 Task: Search for a one-way flight from Appleton to Cedar Rapids on Tuesday, 9 May for 6 travelers in Premium economy.
Action: Mouse moved to (338, 116)
Screenshot: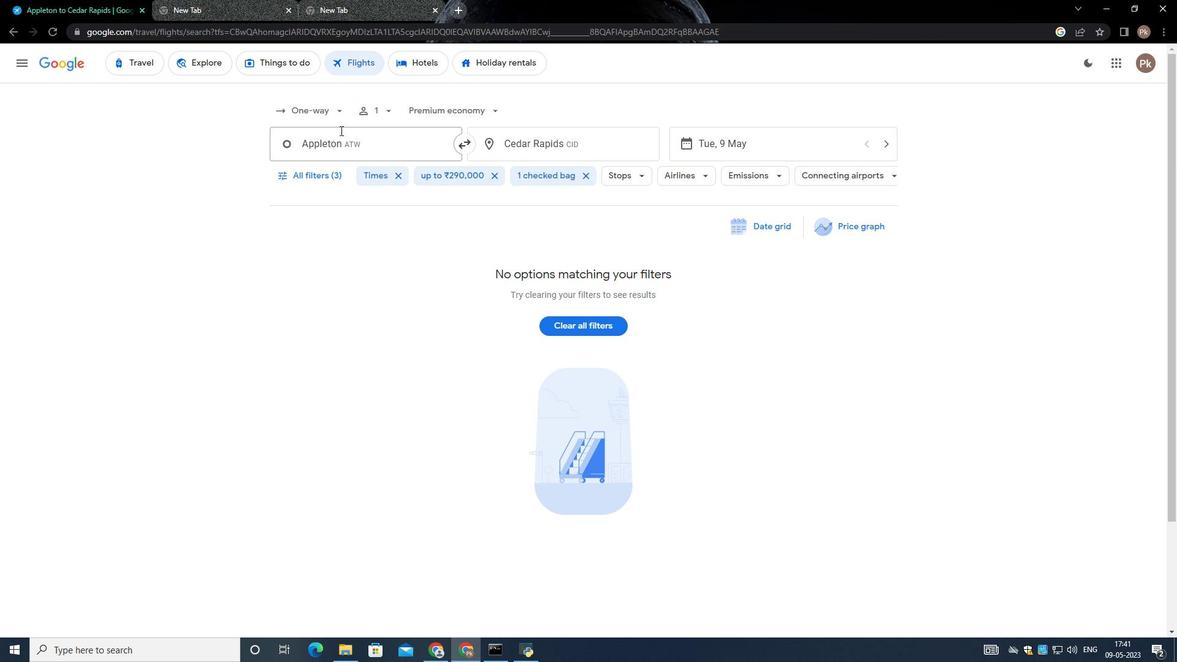 
Action: Mouse pressed left at (338, 116)
Screenshot: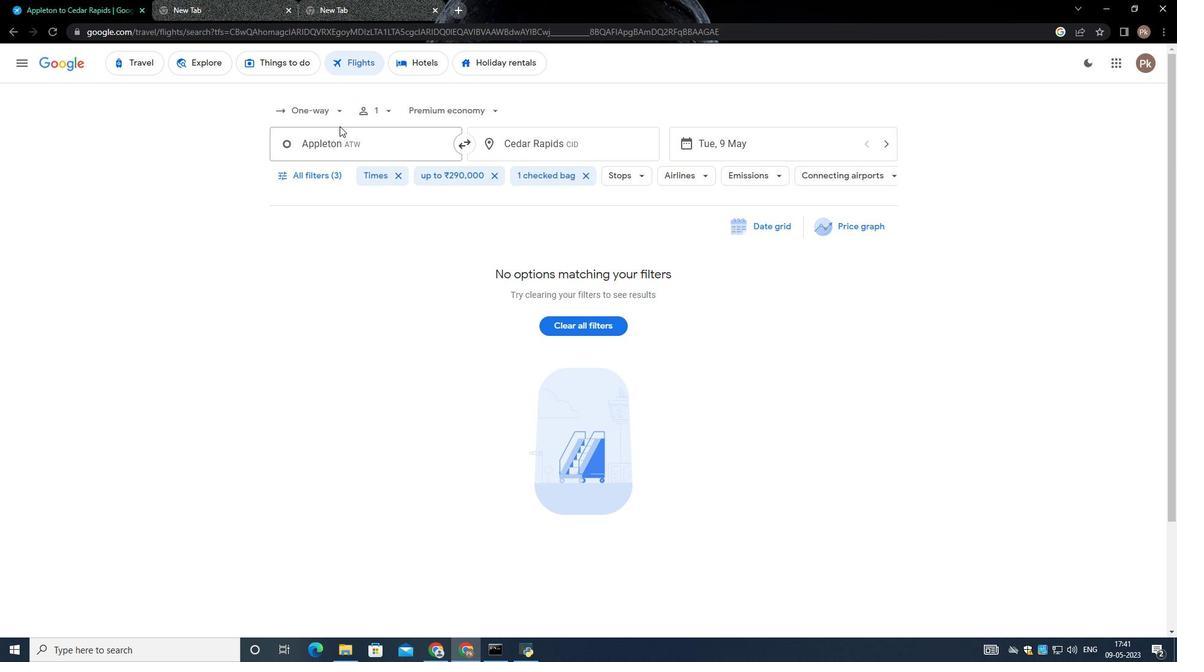 
Action: Mouse moved to (337, 161)
Screenshot: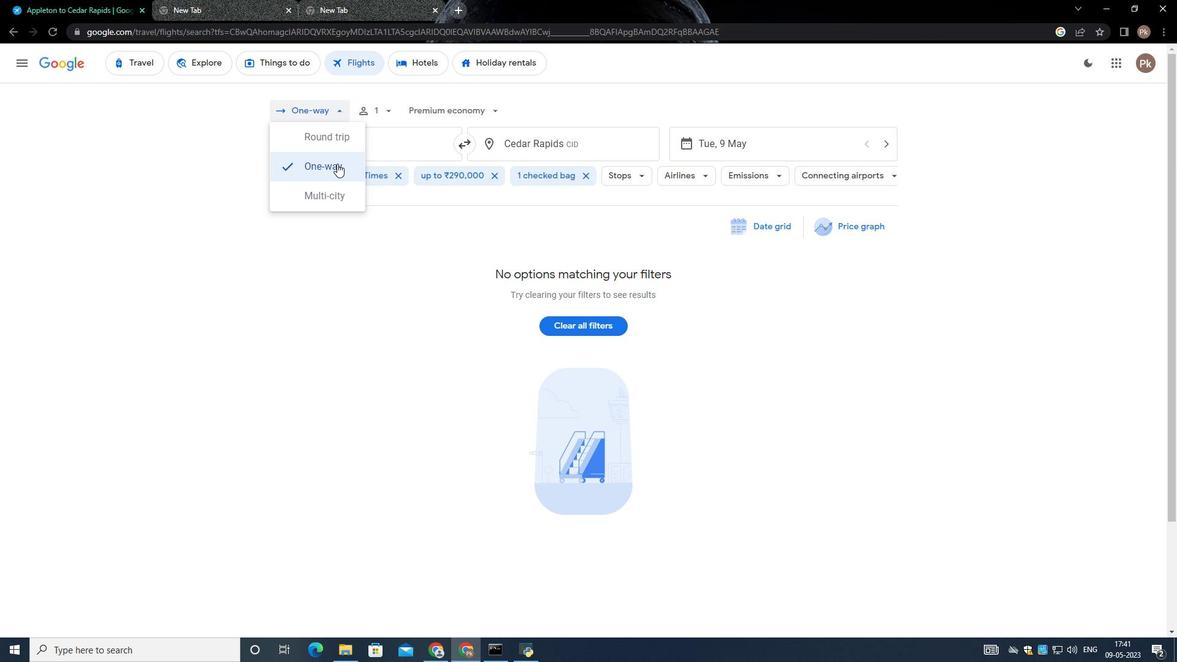 
Action: Mouse pressed left at (337, 161)
Screenshot: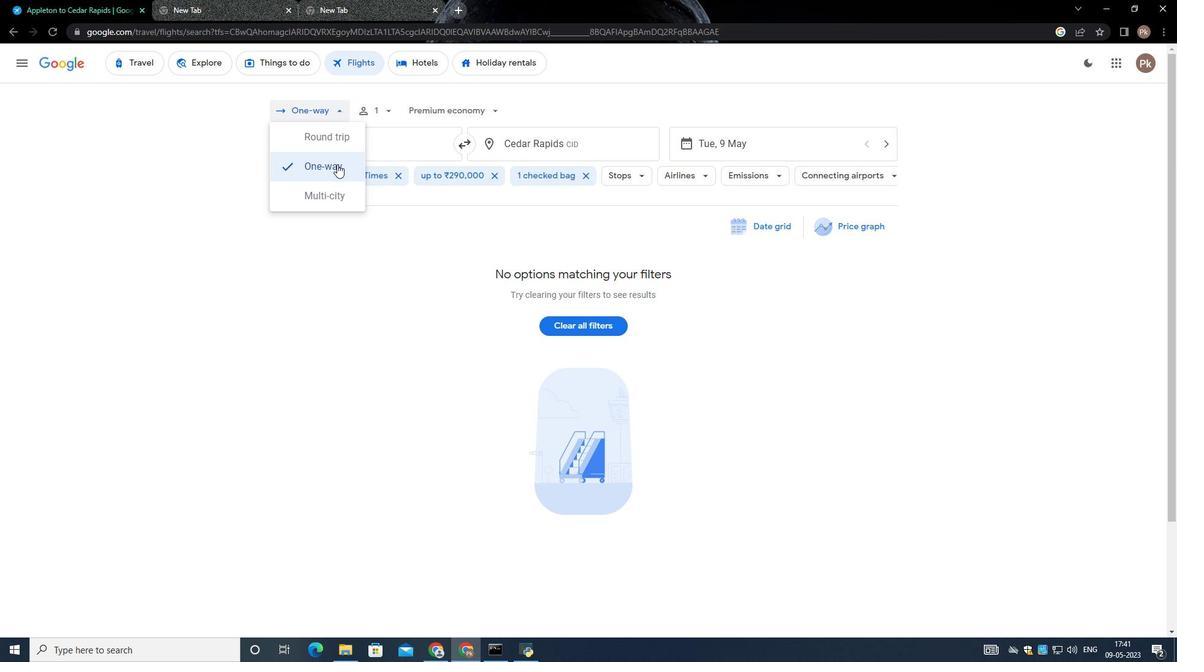 
Action: Mouse moved to (390, 107)
Screenshot: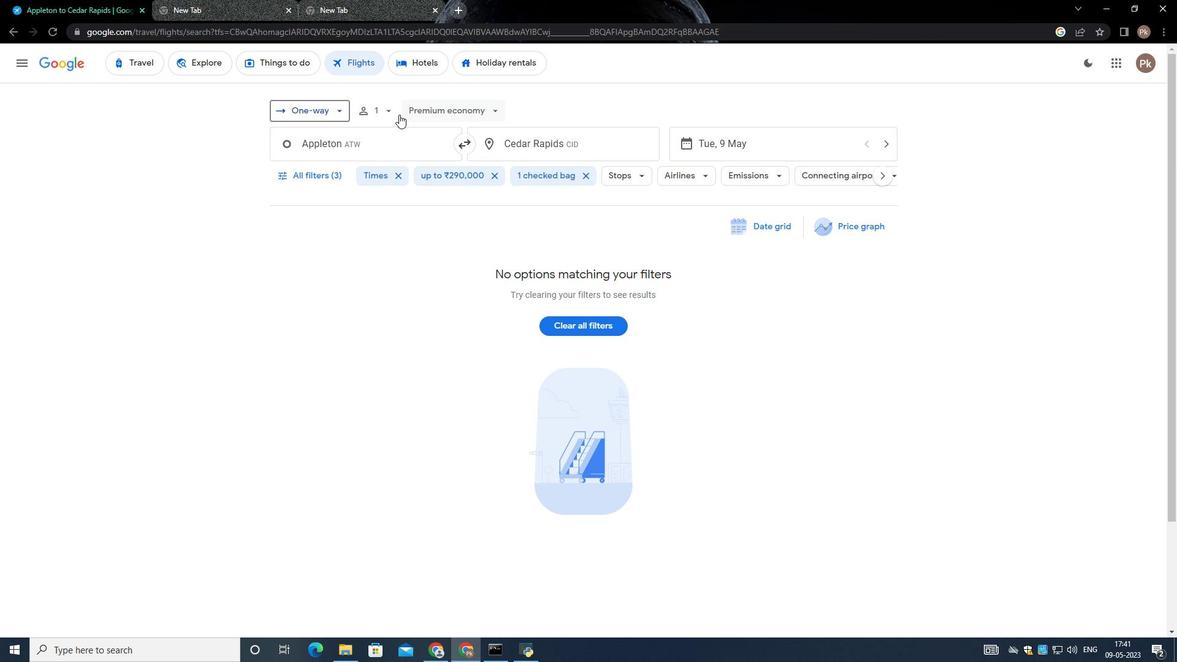 
Action: Mouse pressed left at (390, 107)
Screenshot: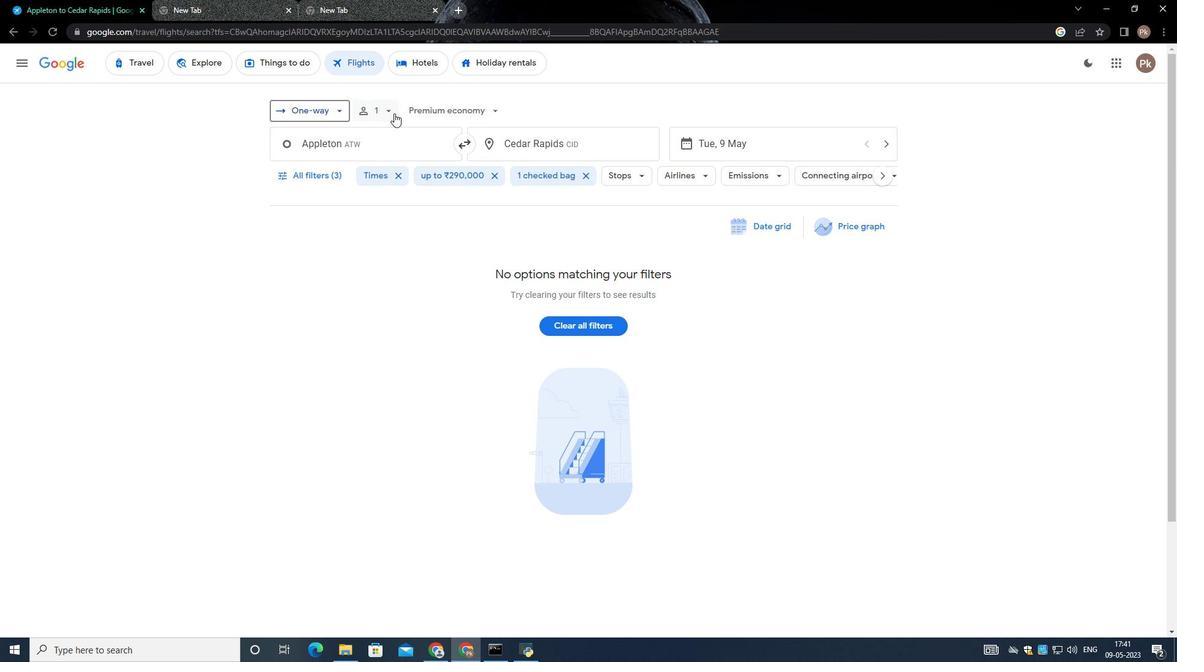 
Action: Mouse moved to (484, 135)
Screenshot: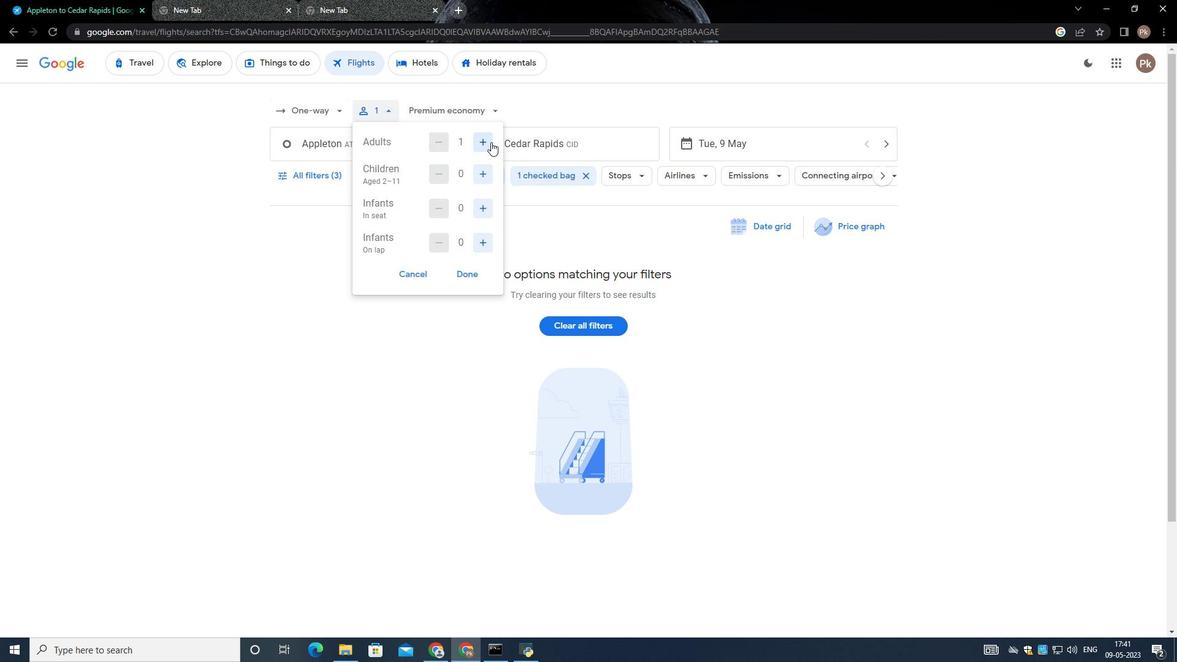
Action: Mouse pressed left at (484, 135)
Screenshot: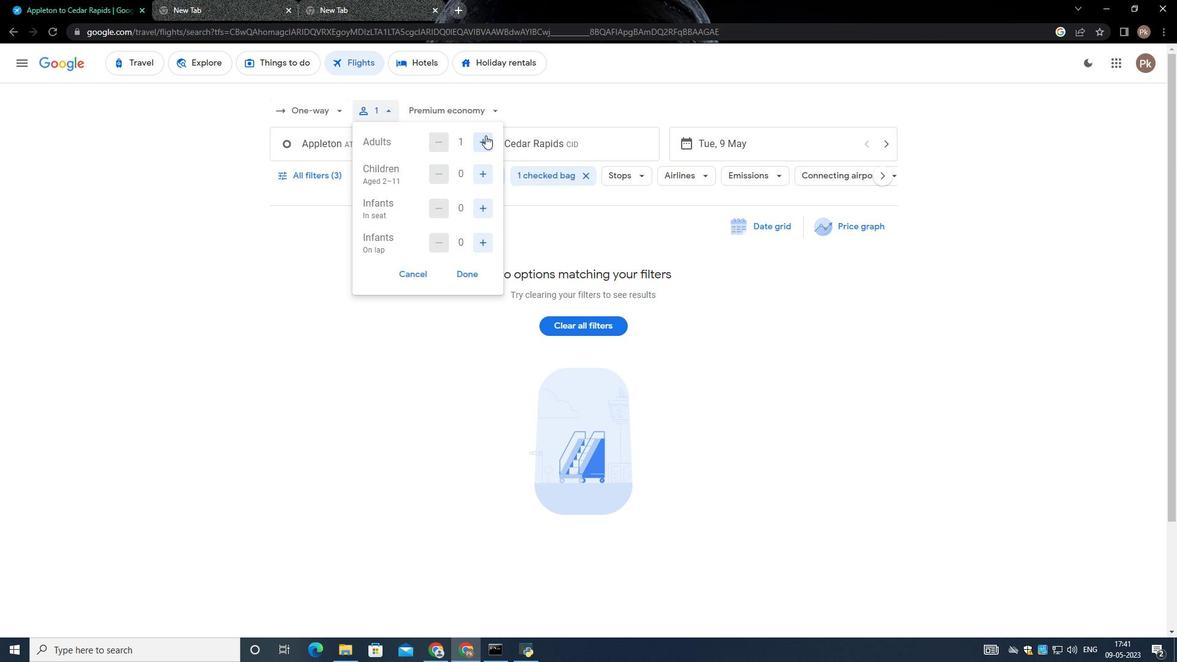 
Action: Mouse moved to (484, 136)
Screenshot: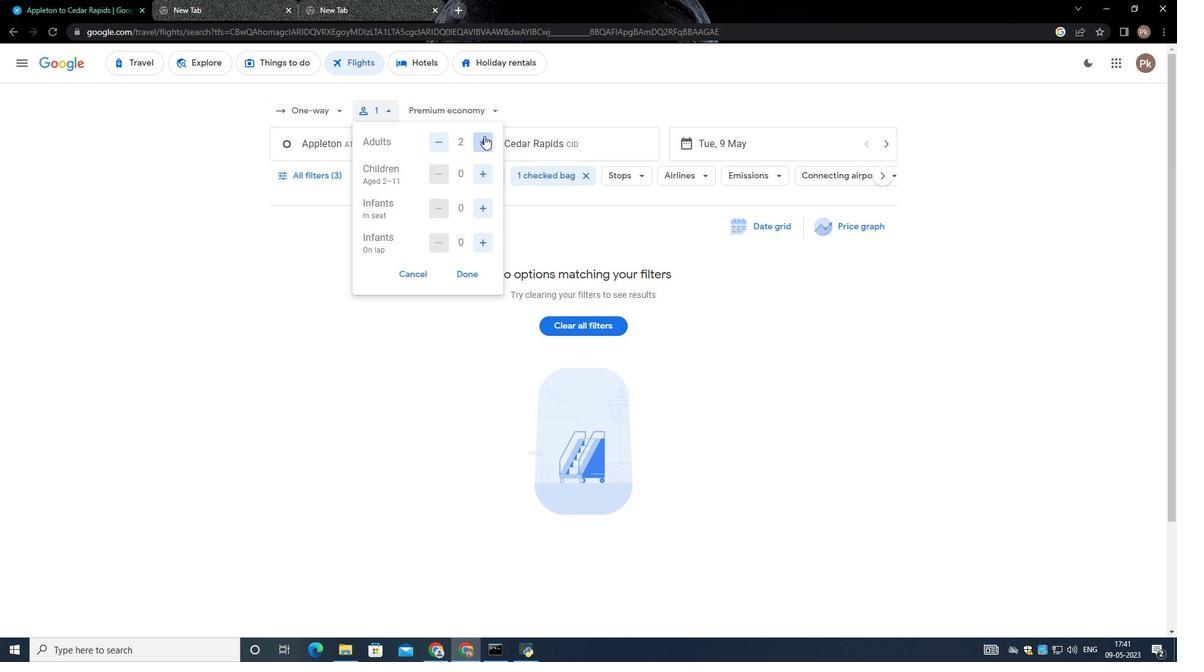 
Action: Mouse pressed left at (484, 136)
Screenshot: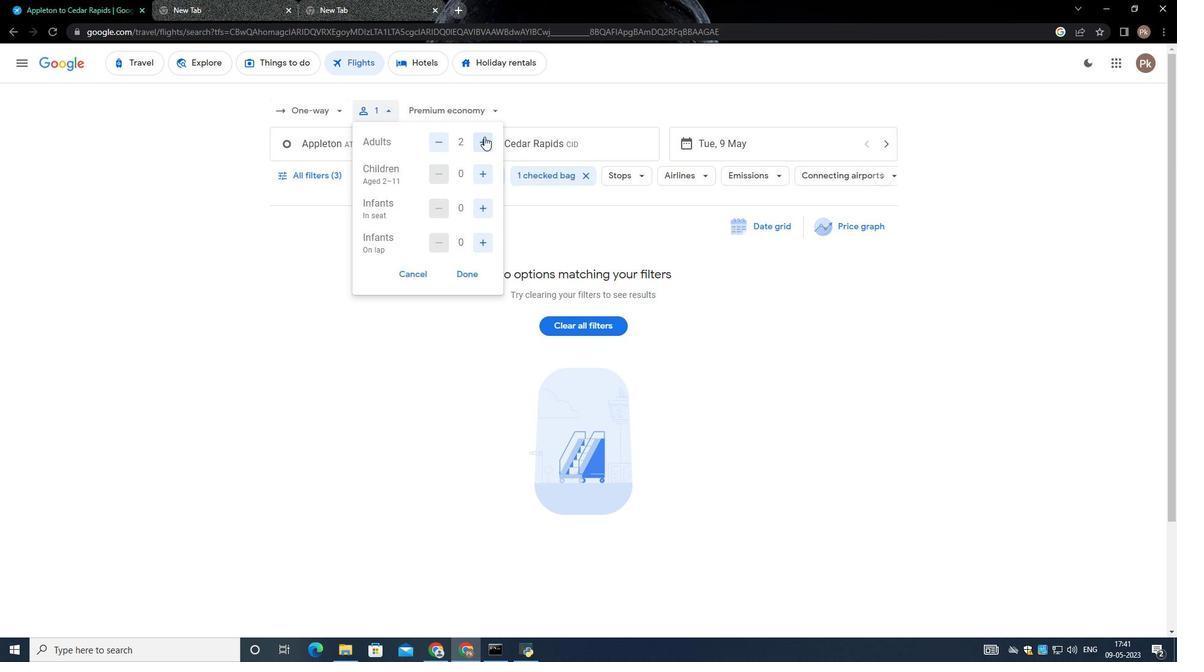 
Action: Mouse moved to (483, 173)
Screenshot: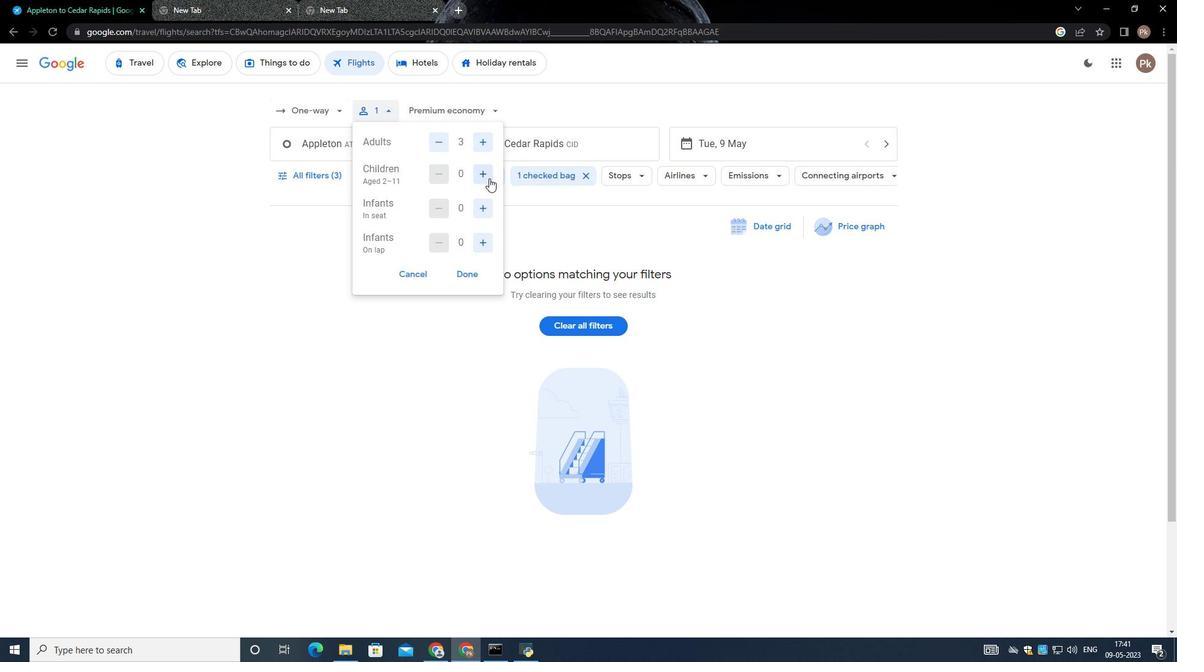 
Action: Mouse pressed left at (483, 173)
Screenshot: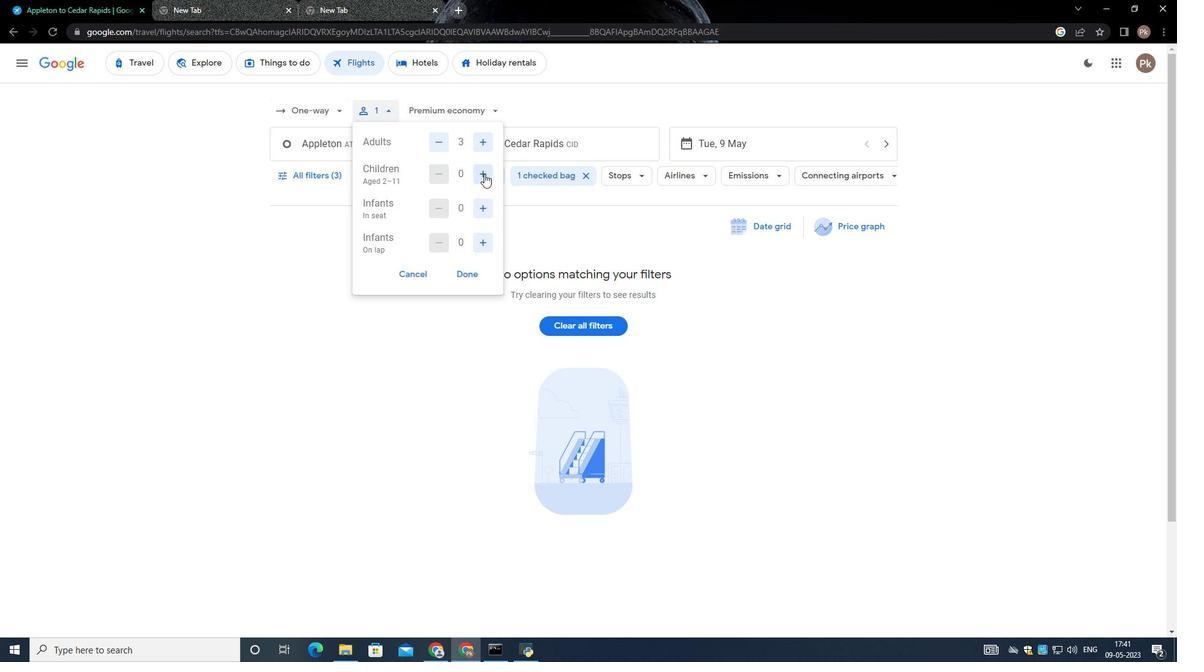 
Action: Mouse pressed left at (483, 173)
Screenshot: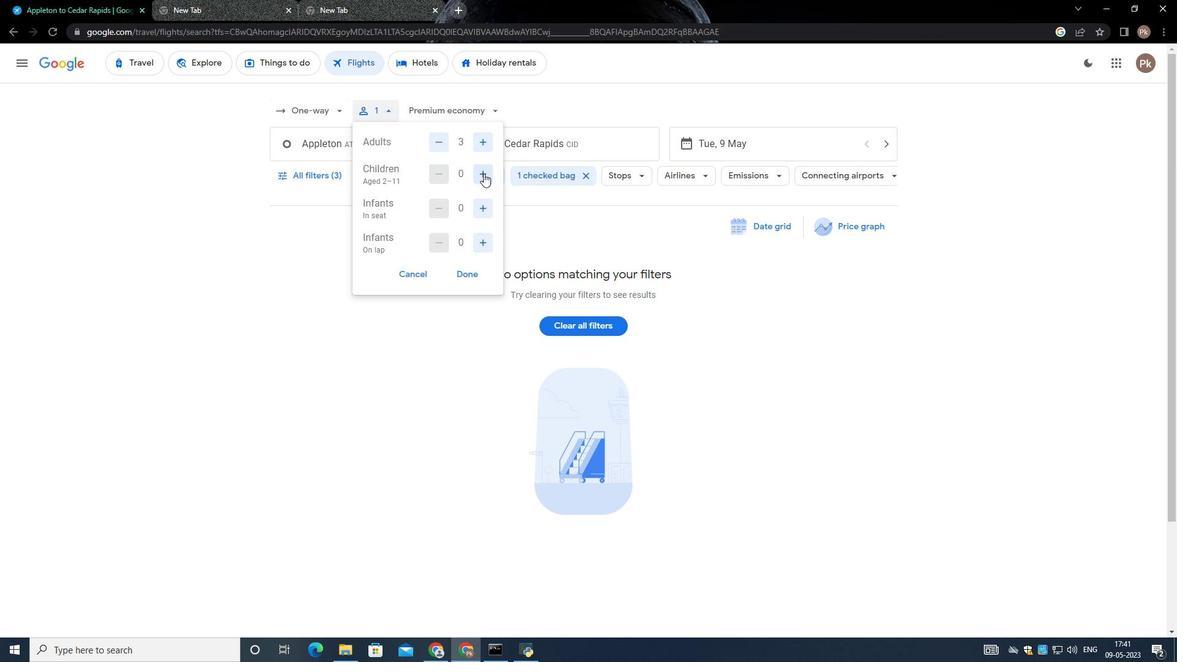 
Action: Mouse moved to (485, 172)
Screenshot: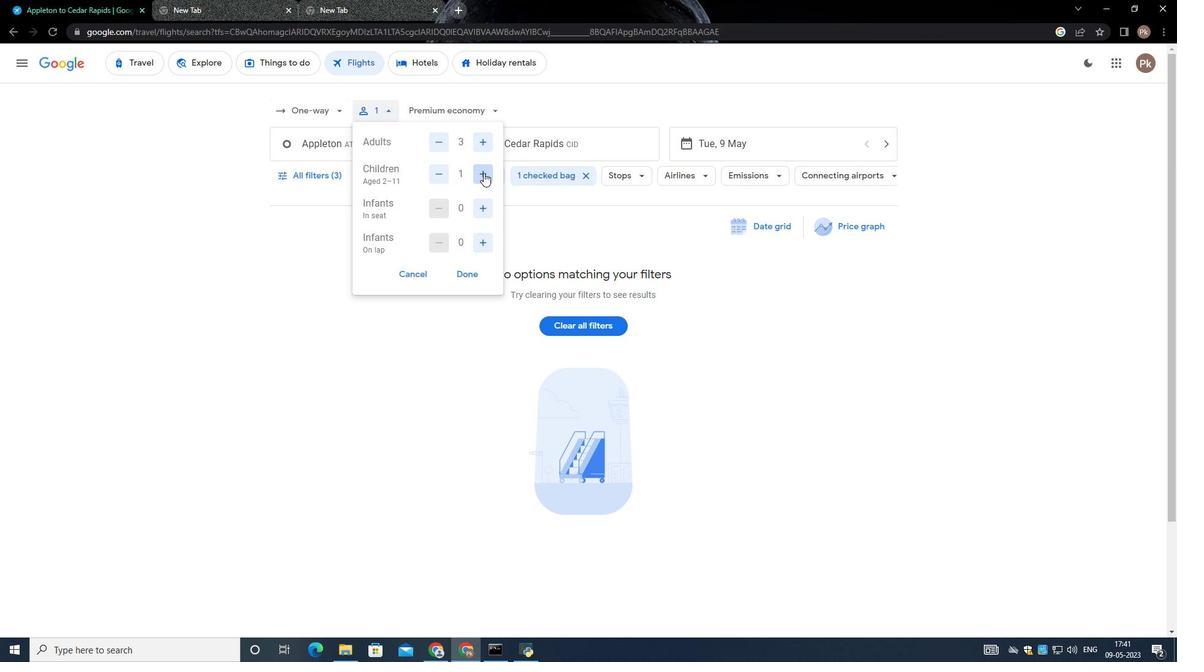 
Action: Mouse pressed left at (485, 172)
Screenshot: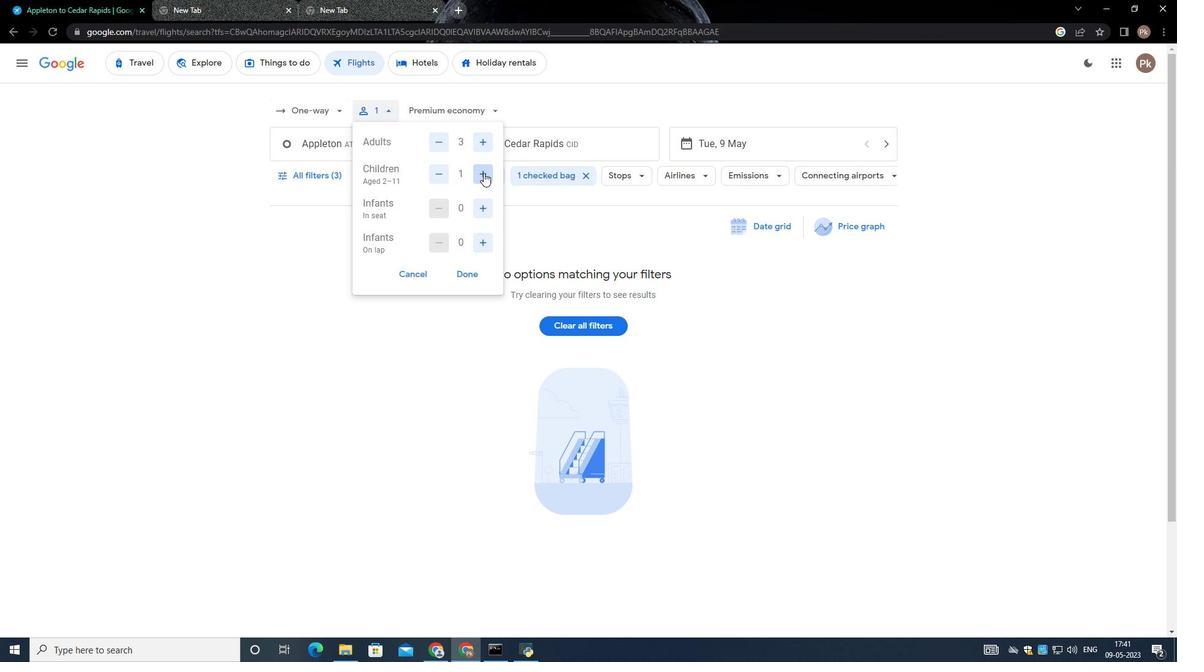 
Action: Mouse moved to (465, 275)
Screenshot: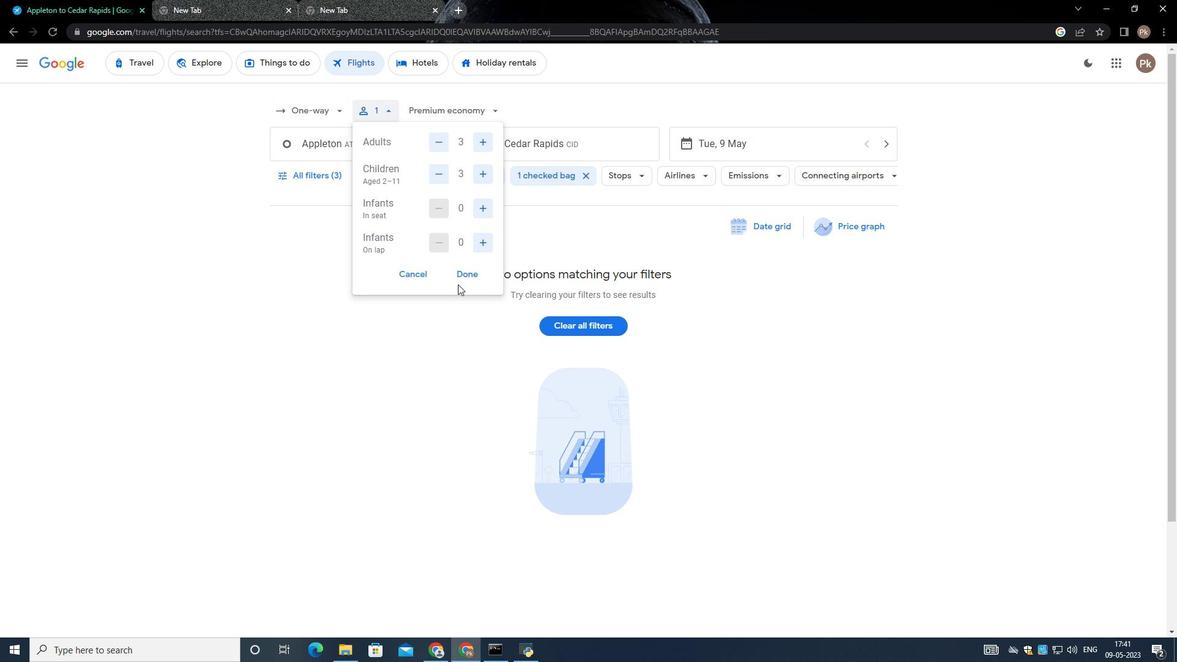 
Action: Mouse pressed left at (465, 275)
Screenshot: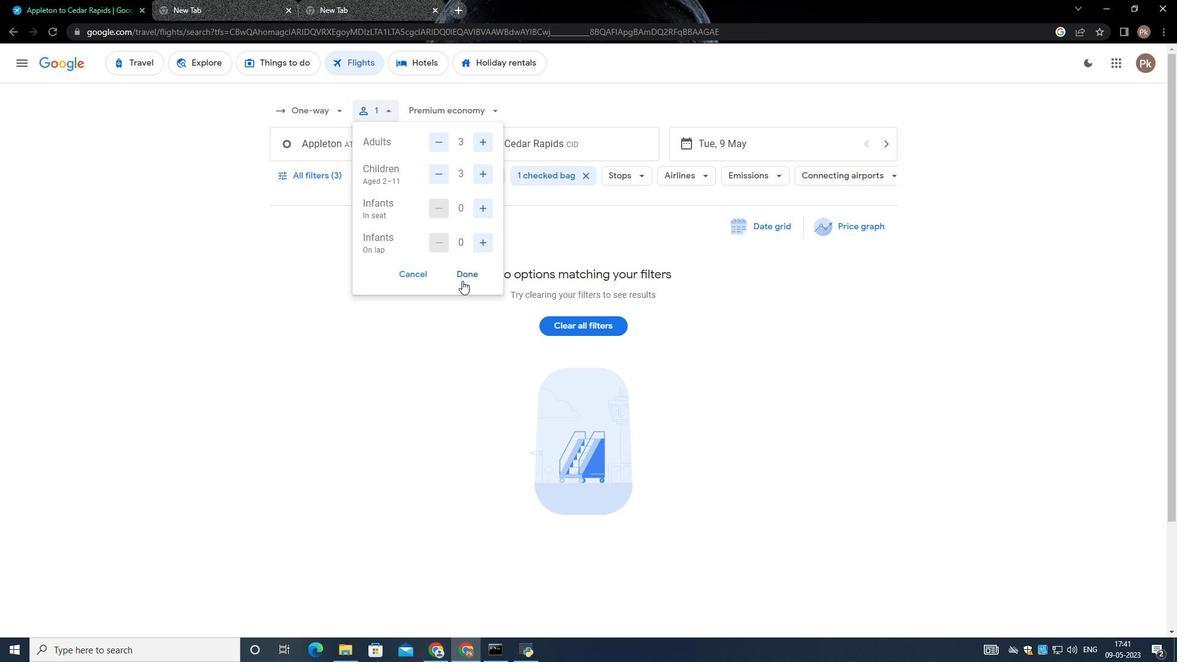 
Action: Mouse moved to (470, 115)
Screenshot: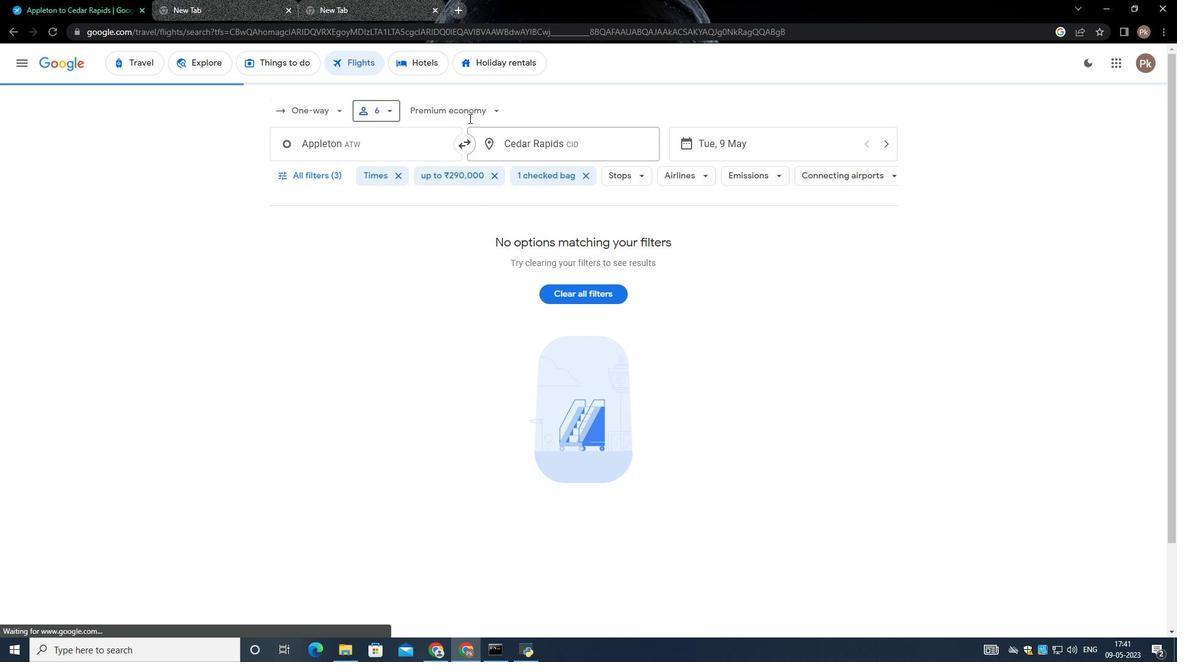 
Action: Mouse pressed left at (470, 115)
Screenshot: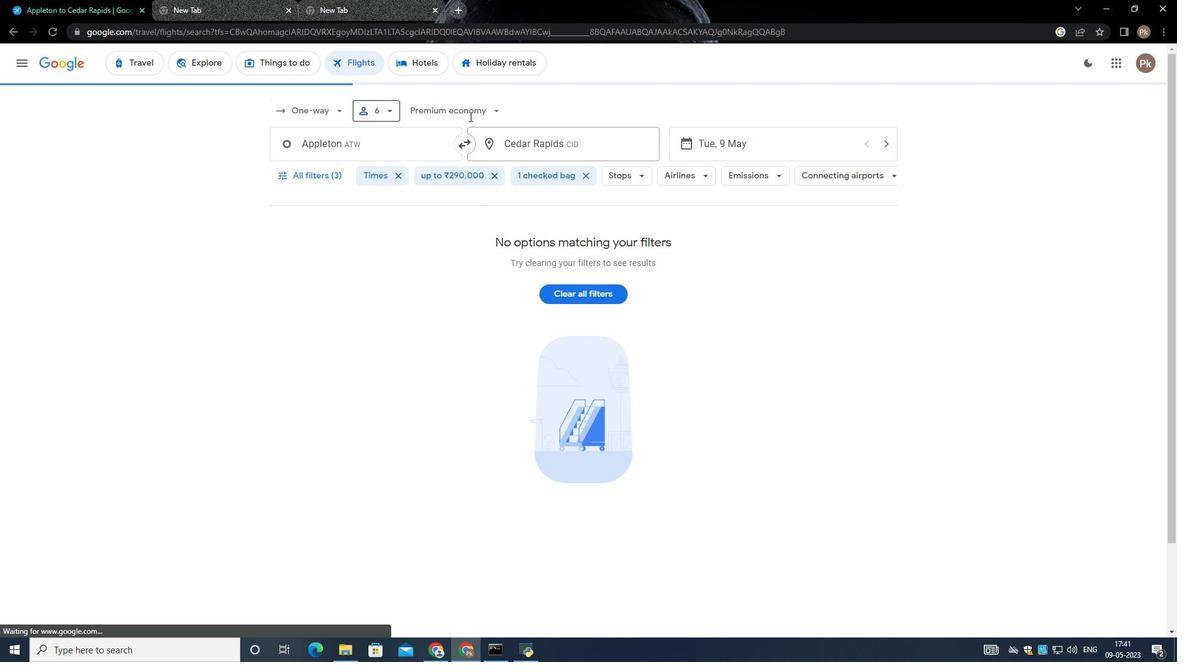 
Action: Mouse moved to (464, 166)
Screenshot: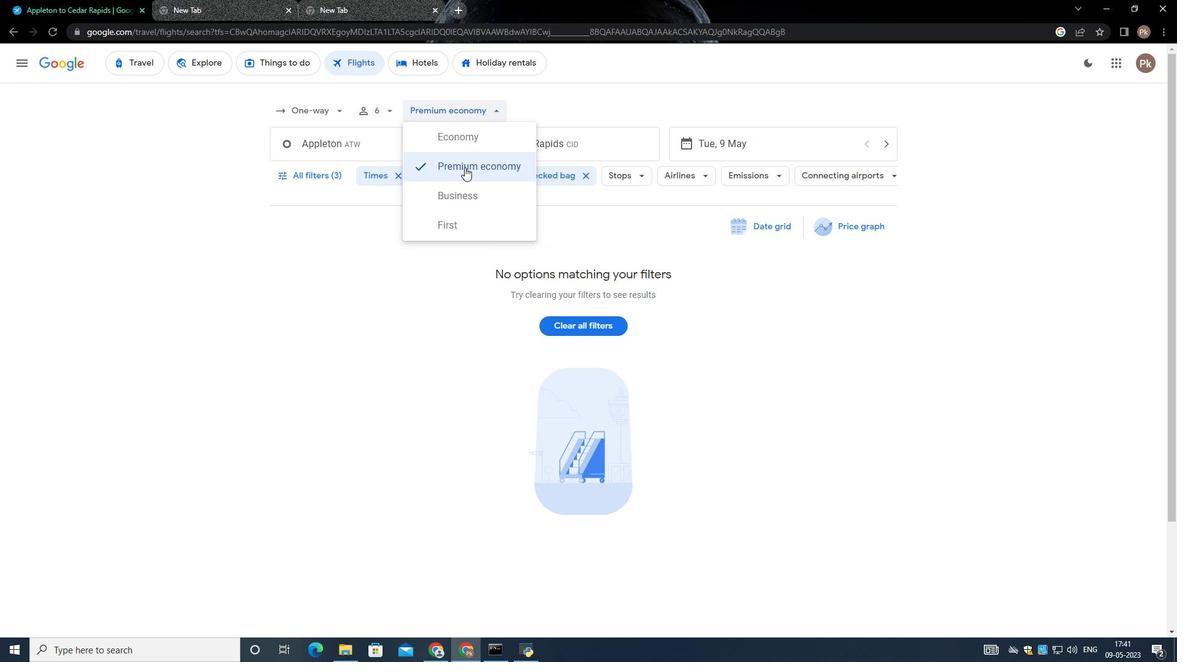 
Action: Mouse pressed left at (464, 166)
Screenshot: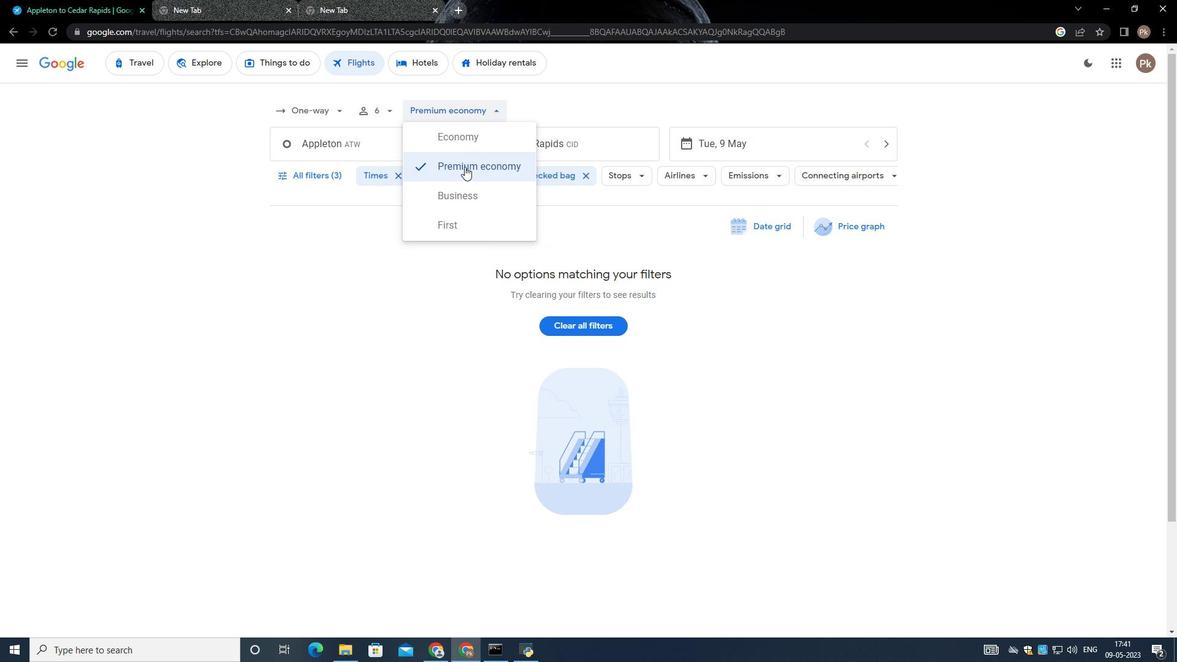 
Action: Mouse moved to (333, 147)
Screenshot: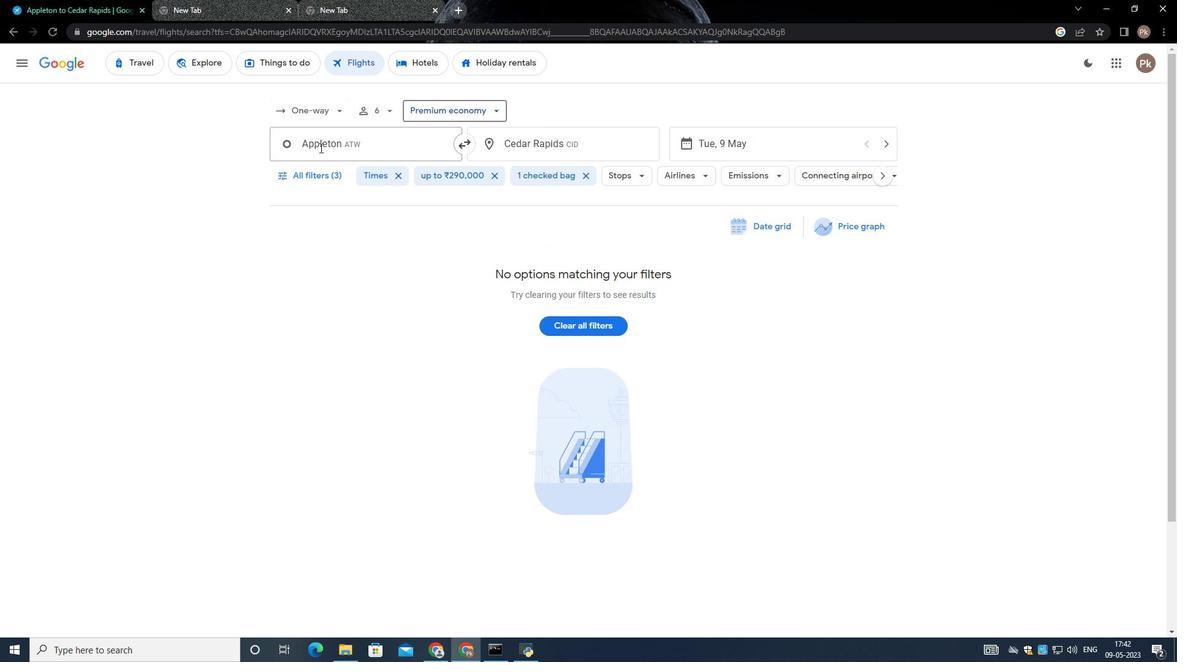 
Action: Mouse pressed left at (333, 147)
Screenshot: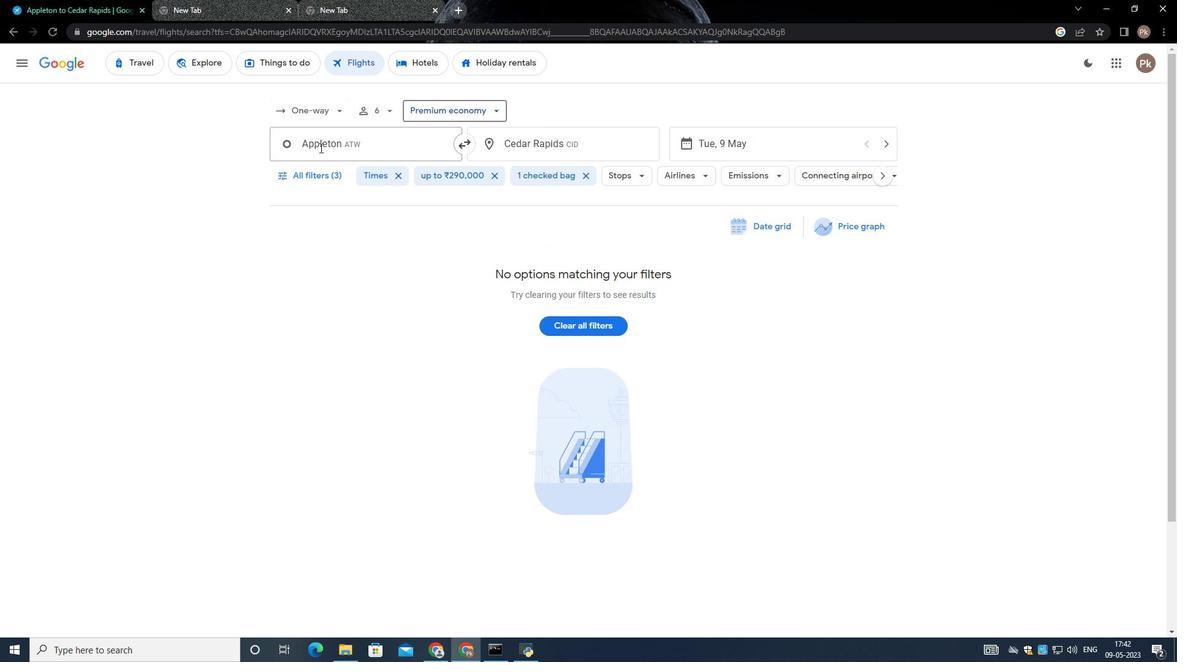 
Action: Mouse moved to (336, 147)
Screenshot: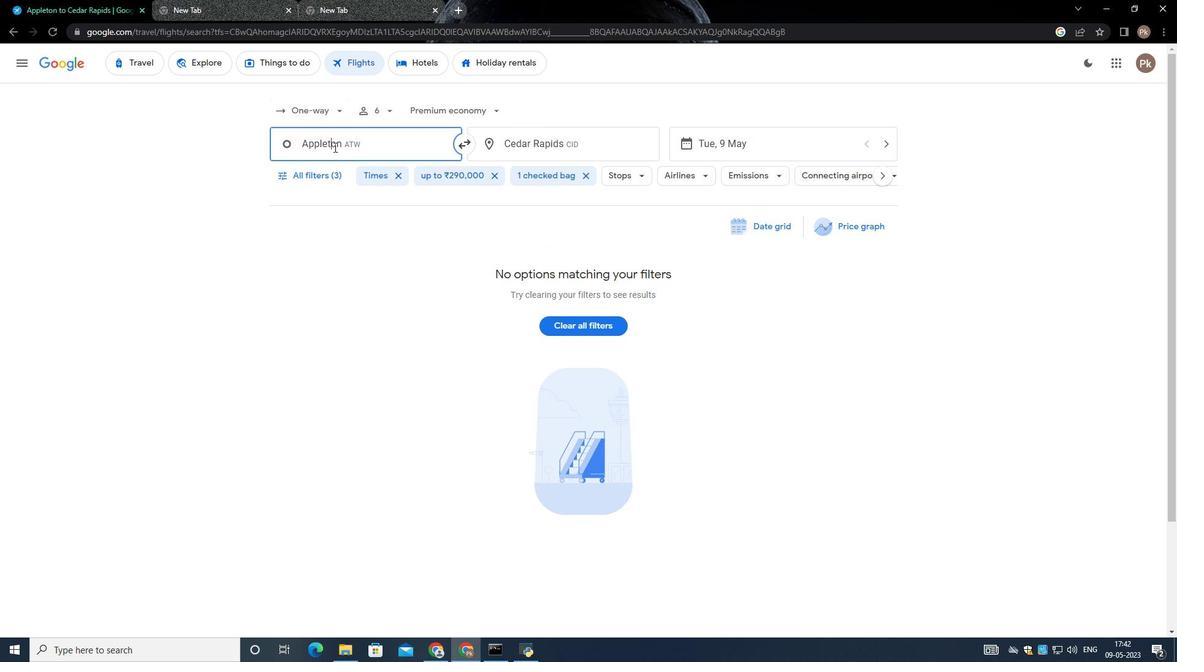 
Action: Key pressed <Key.backspace><Key.shift>Central<Key.space><Key.shift>Wisconsin<Key.space><Key.shift>Airport<Key.space>to<Key.space><Key.shift>Bismark<Key.backspace><Key.backspace><Key.backspace><Key.backspace><Key.backspace><Key.backspace><Key.backspace><Key.backspace><Key.backspace><Key.backspace><Key.backspace><Key.backspace><Key.backspace><Key.backspace><Key.backspace><Key.backspace><Key.backspace><Key.backspace><Key.backspace><Key.backspace><Key.backspace><Key.backspace><Key.backspace><Key.backspace><Key.backspace><Key.backspace><Key.backspace><Key.backspace><Key.backspace><Key.backspace><Key.backspace><Key.backspace><Key.backspace><Key.backspace><Key.backspace><Key.backspace><Key.backspace><Key.backspace><Key.backspace><Key.backspace><Key.backspace><Key.backspace><Key.backspace><Key.backspace><Key.shift>Bismark<Key.space><Key.shift>Municipal<Key.space><Key.shift>Airport
Screenshot: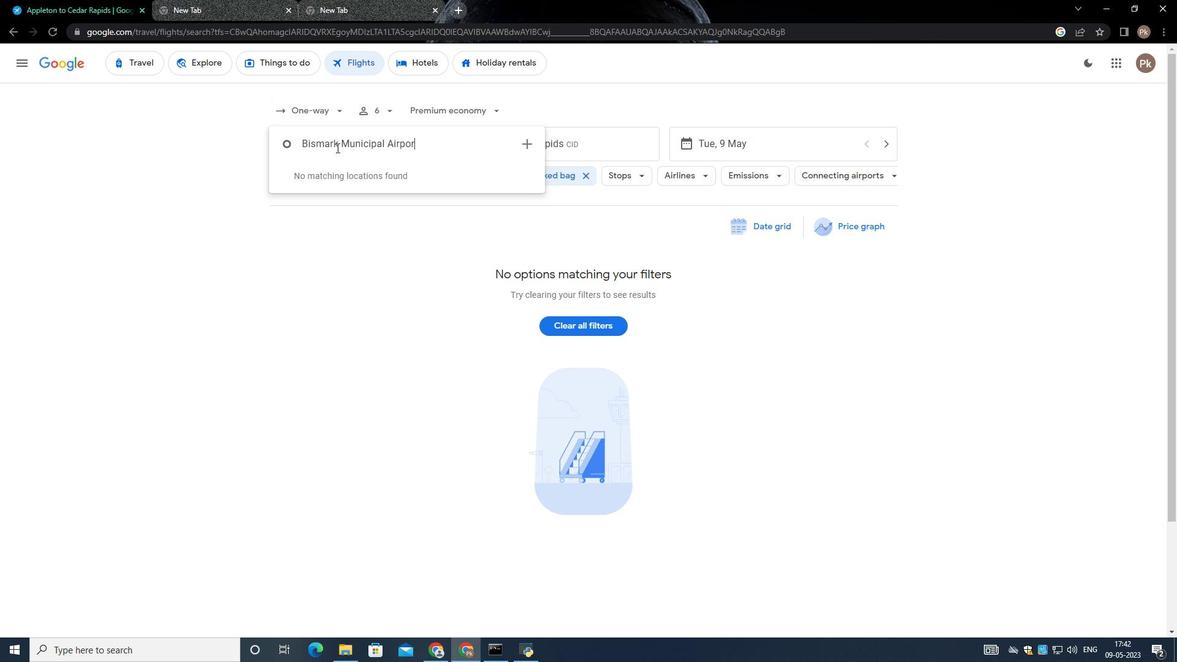 
Action: Mouse moved to (221, 223)
Screenshot: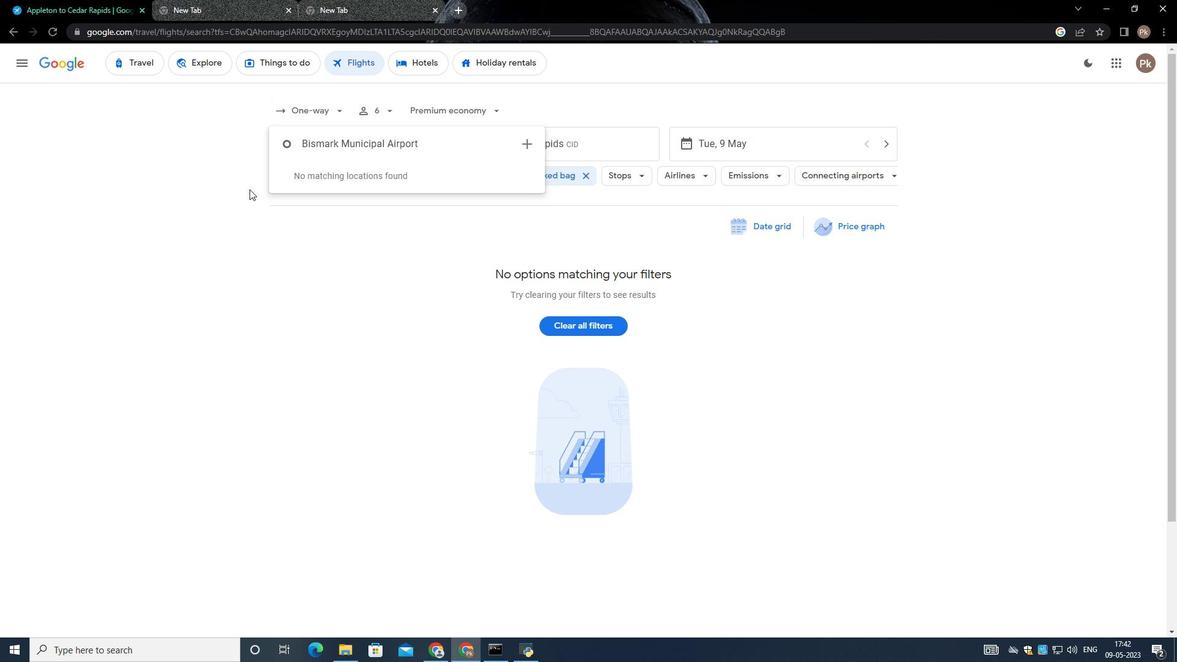 
Action: Key pressed <Key.enter>
Screenshot: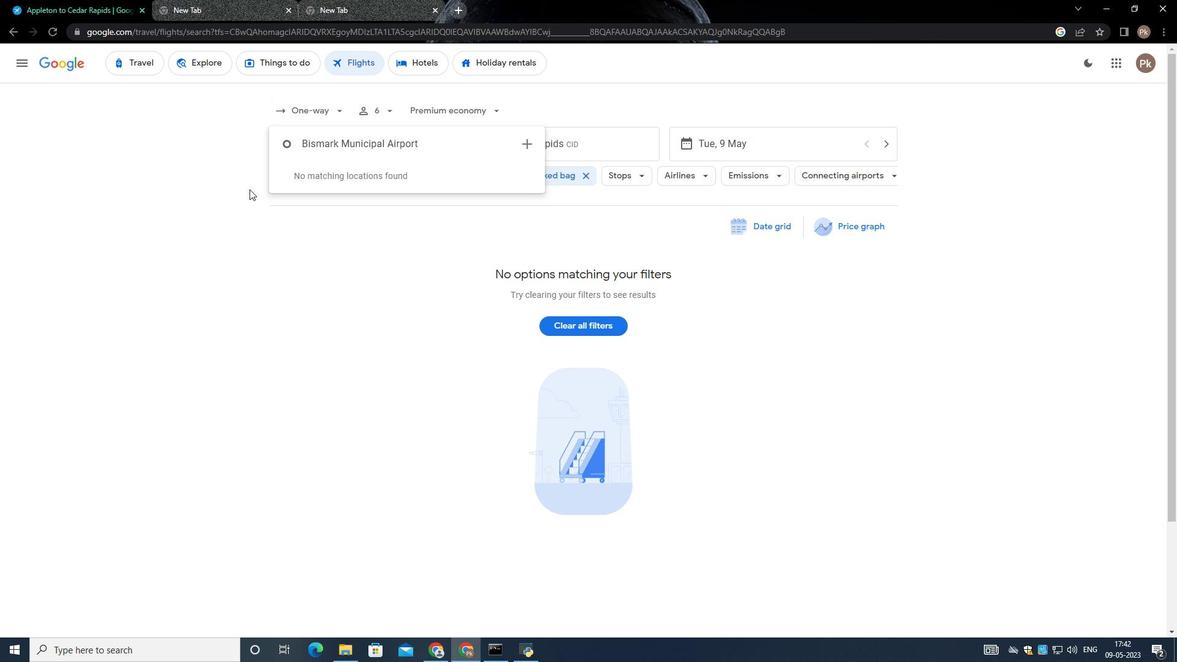 
Action: Mouse moved to (590, 155)
Screenshot: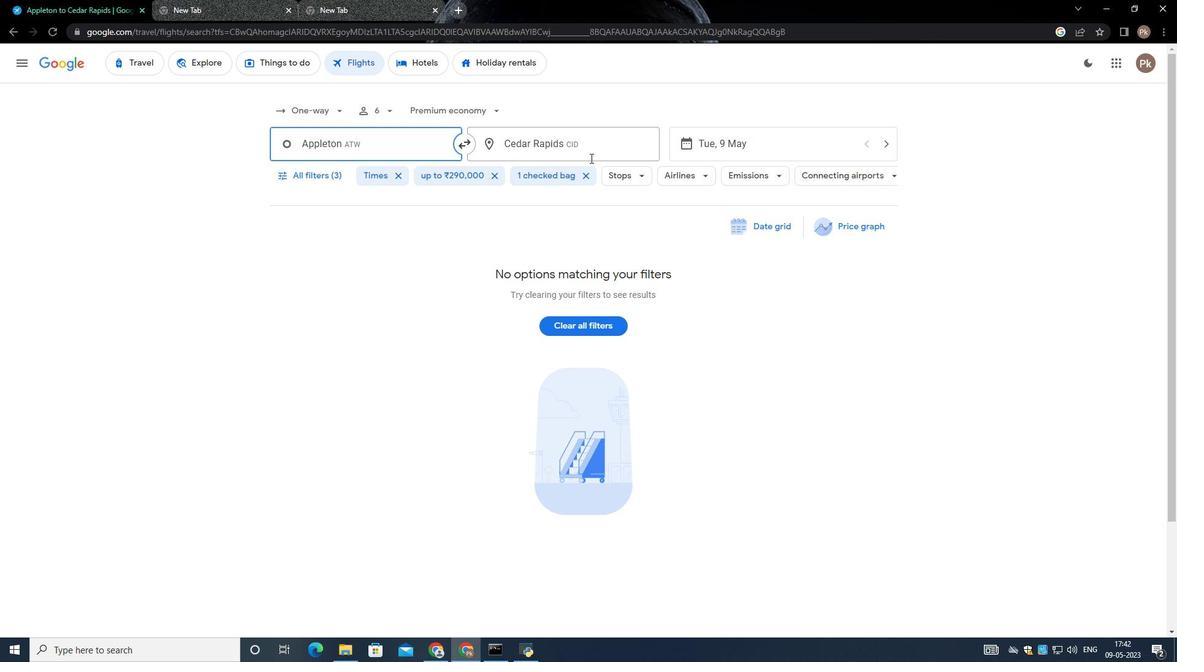 
Action: Mouse pressed left at (590, 155)
Screenshot: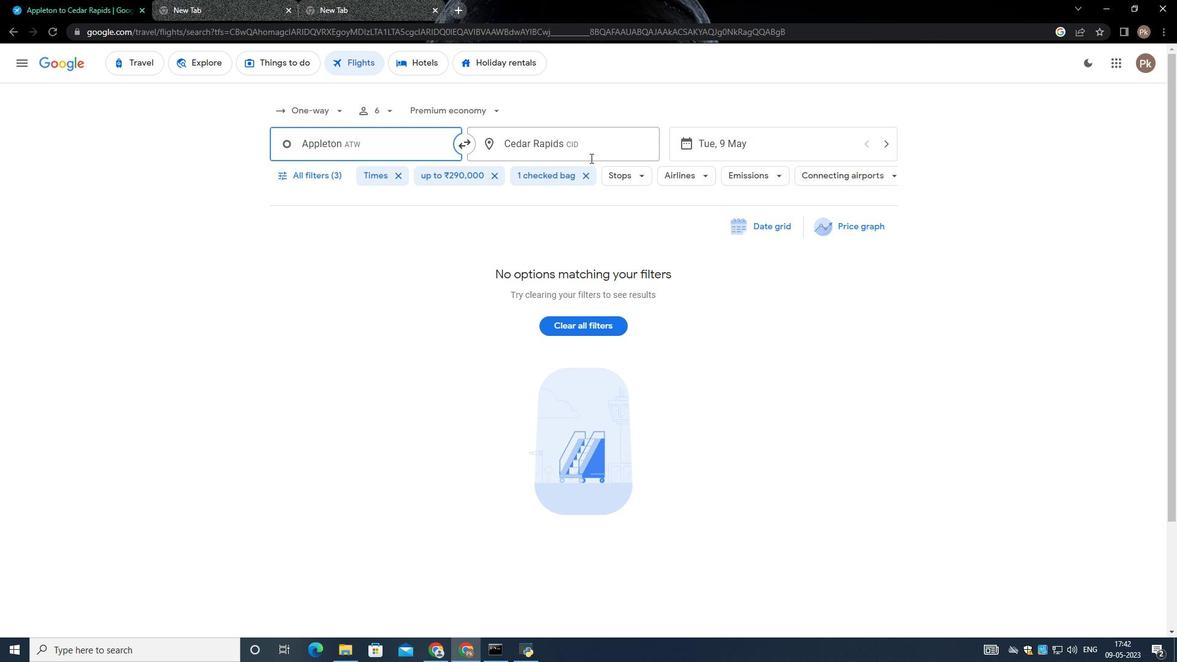 
Action: Mouse moved to (431, 72)
Screenshot: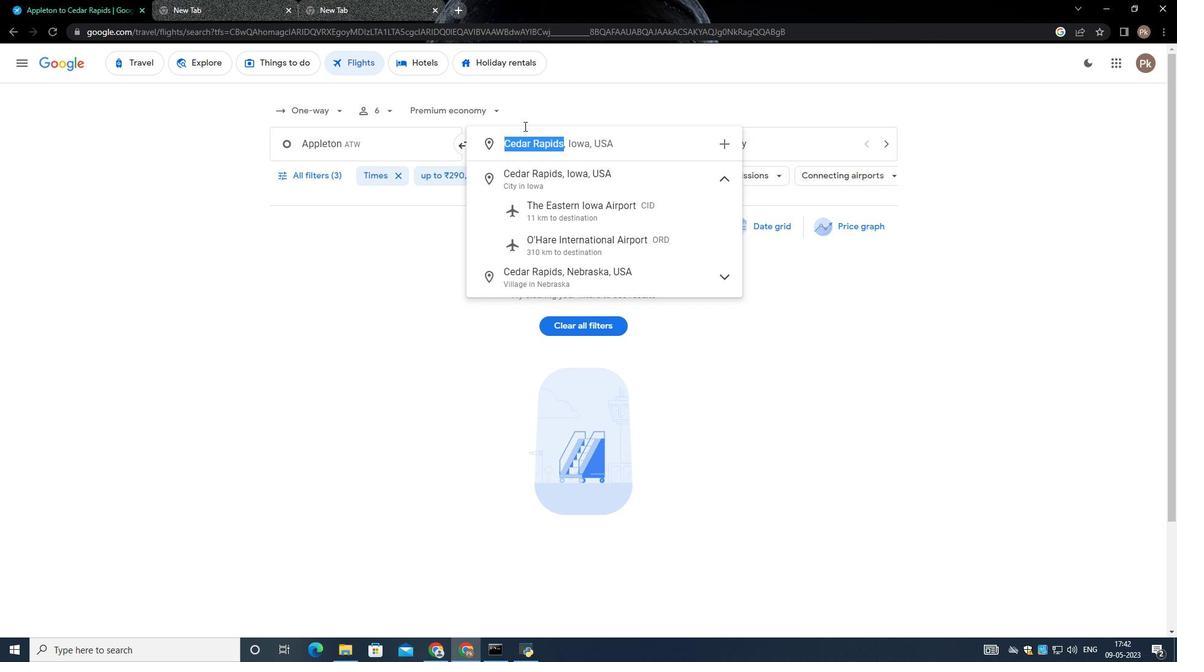 
Action: Key pressed <Key.backspace>
Screenshot: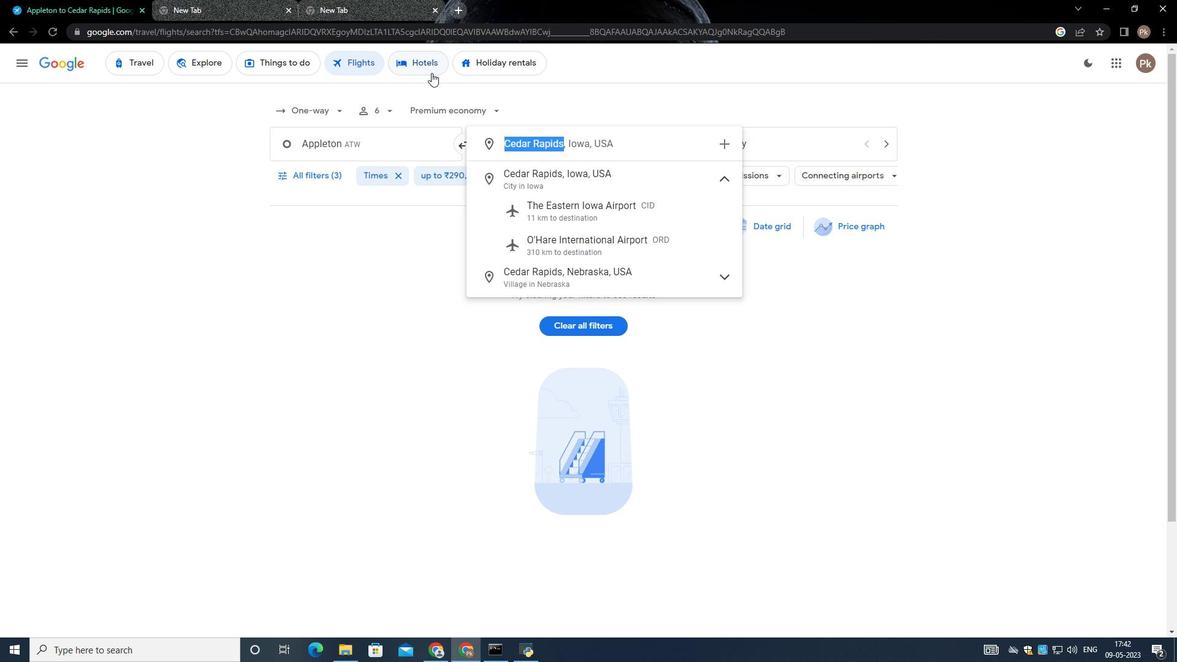 
Action: Mouse moved to (1108, 581)
Screenshot: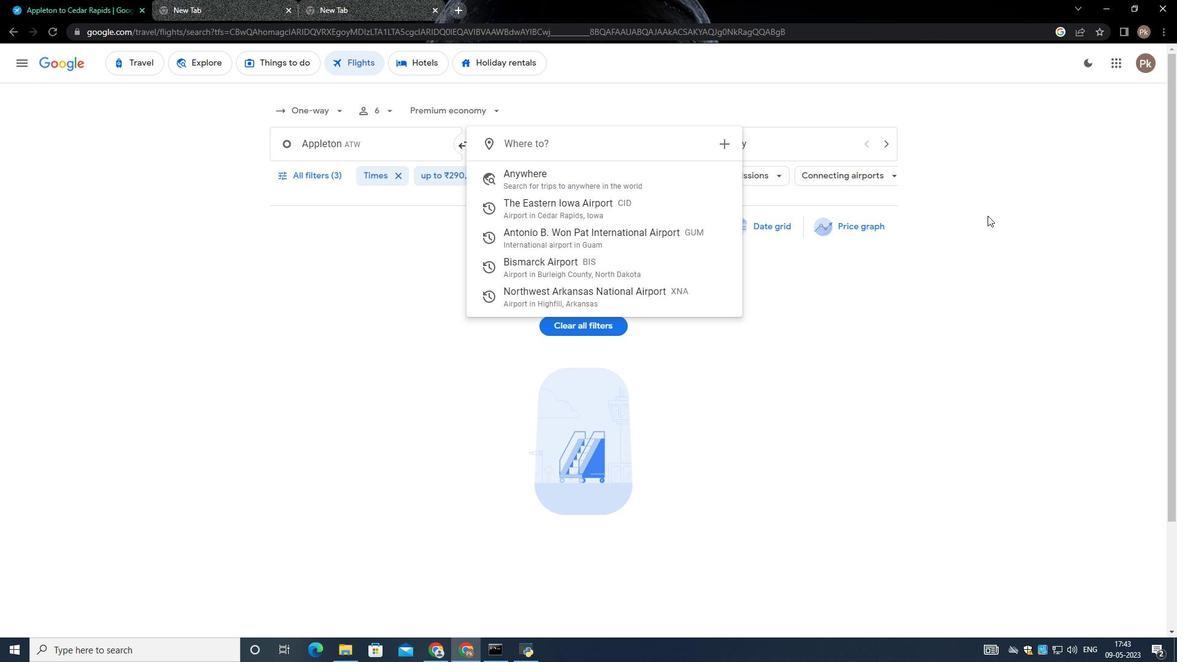 
Action: Mouse scrolled (1108, 581) with delta (0, 0)
Screenshot: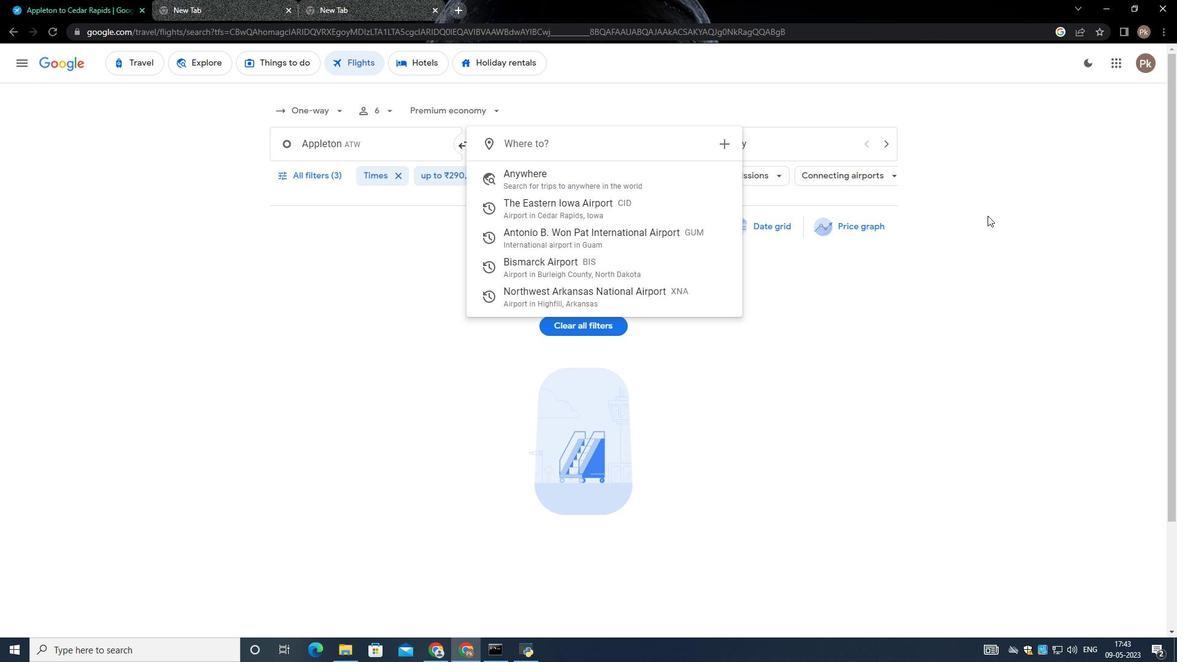 
Action: Mouse moved to (410, 360)
Screenshot: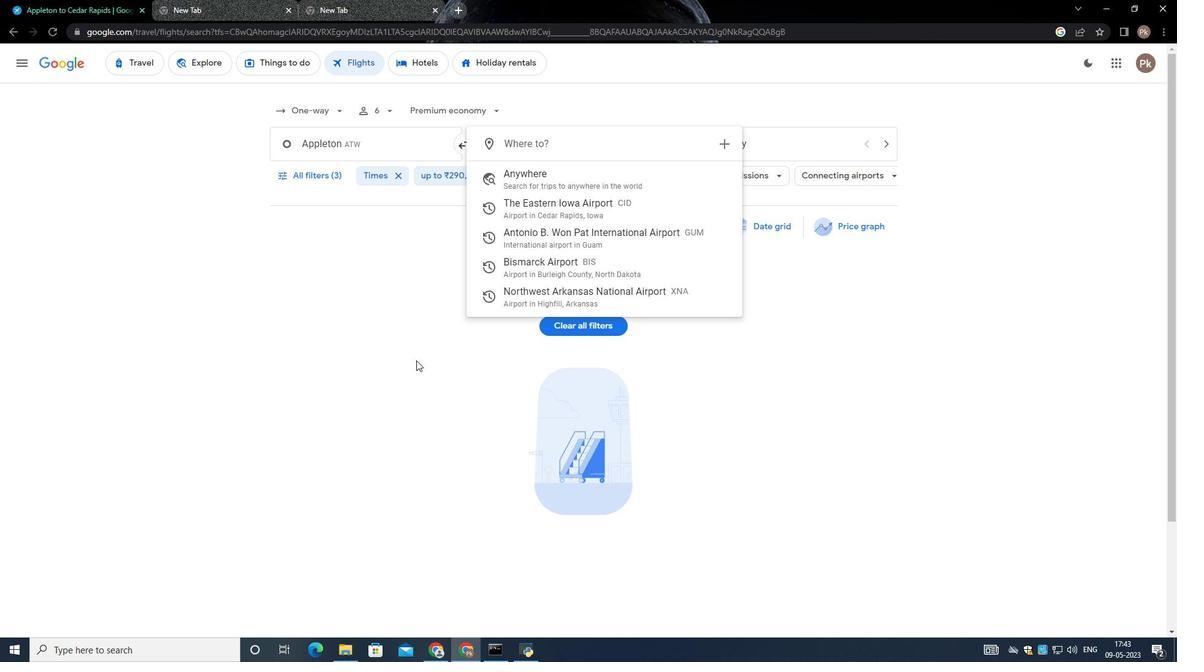 
